 Task: Create in the project AgileBridge in Backlog an issue 'Integrate a new product recommendation feature into an existing e-commerce website to improve product discoverability and sales conversion', assign it to team member softage.1@softage.net and change the status to IN PROGRESS. Create in the project AgileBridge in Backlog an issue 'Develop a new tool for automated testing of cross-browser compatibility and responsiveness', assign it to team member softage.2@softage.net and change the status to IN PROGRESS
Action: Mouse moved to (208, 270)
Screenshot: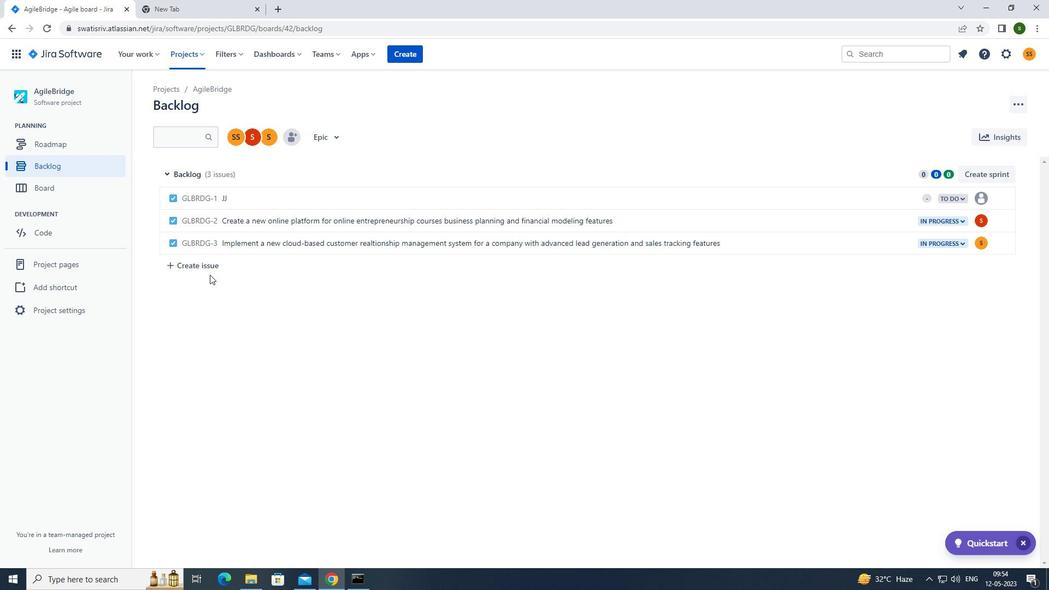
Action: Mouse pressed left at (208, 270)
Screenshot: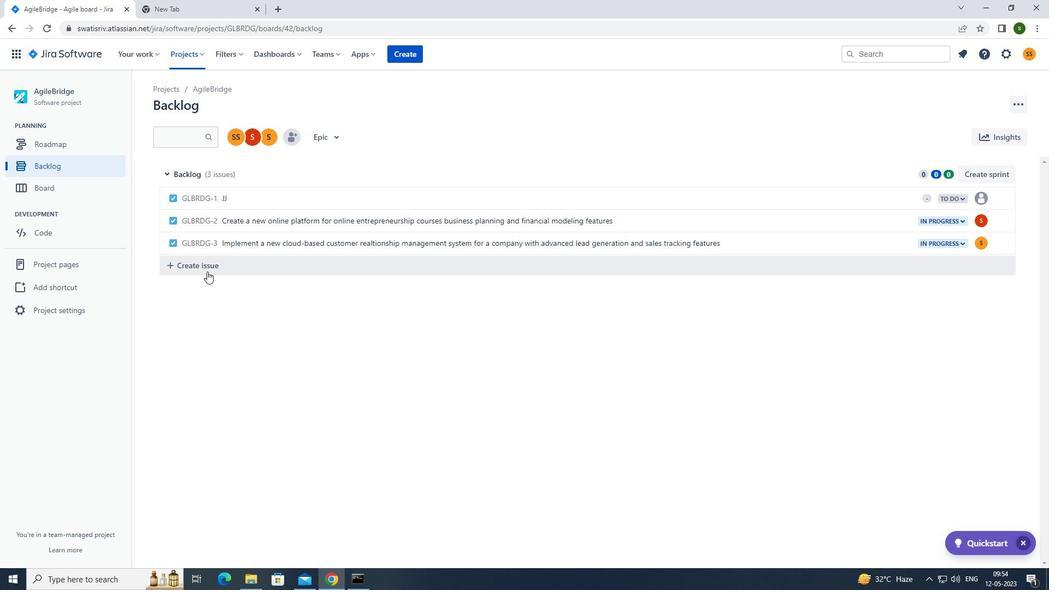 
Action: Mouse moved to (261, 267)
Screenshot: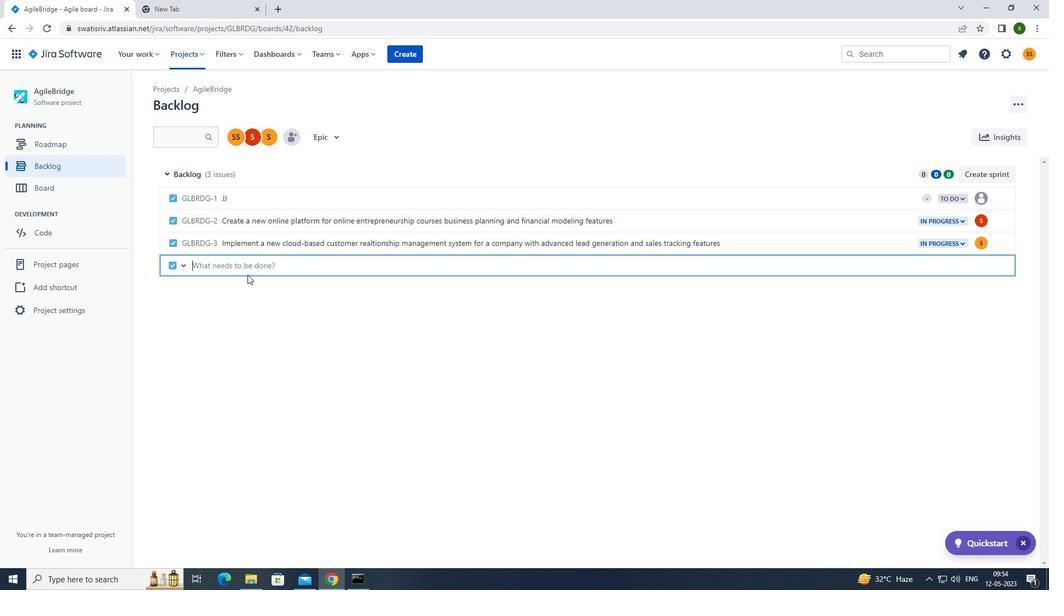 
Action: Mouse pressed left at (261, 267)
Screenshot: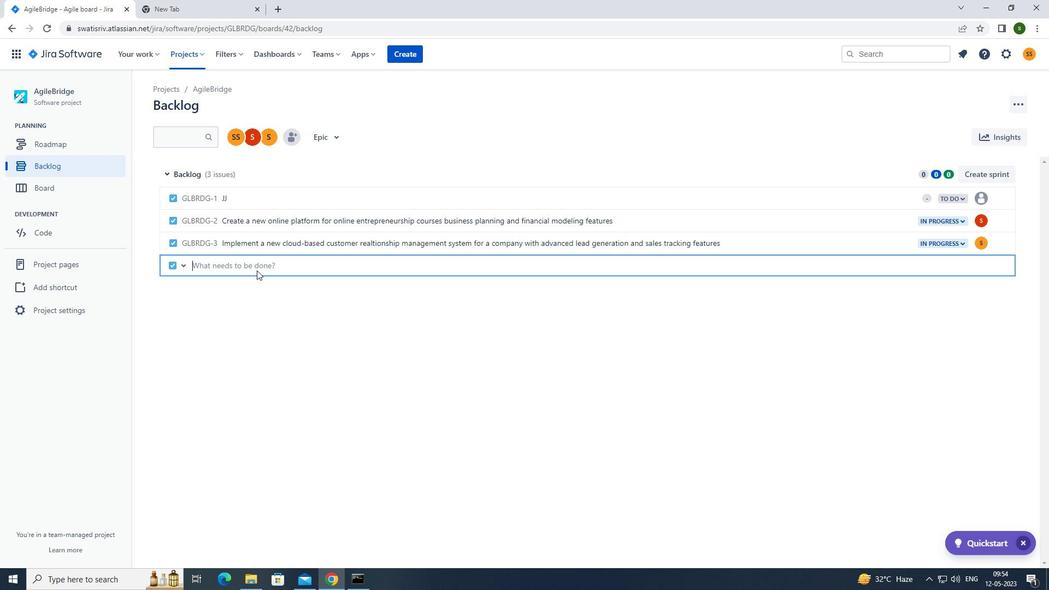 
Action: Key pressed <Key.caps_lock>i<Key.caps_lock>ntegrate<Key.space>a<Key.space>new<Key.space>product<Key.space>recommendation<Key.space>feature<Key.space><Key.space>into<Key.space>an<Key.space>existing<Key.space>e-commerce<Key.space>website<Key.space>to<Key.space>improve<Key.space>product<Key.space>discoverability<Key.space>and<Key.space>sales<Key.space>conversion<Key.enter>
Screenshot: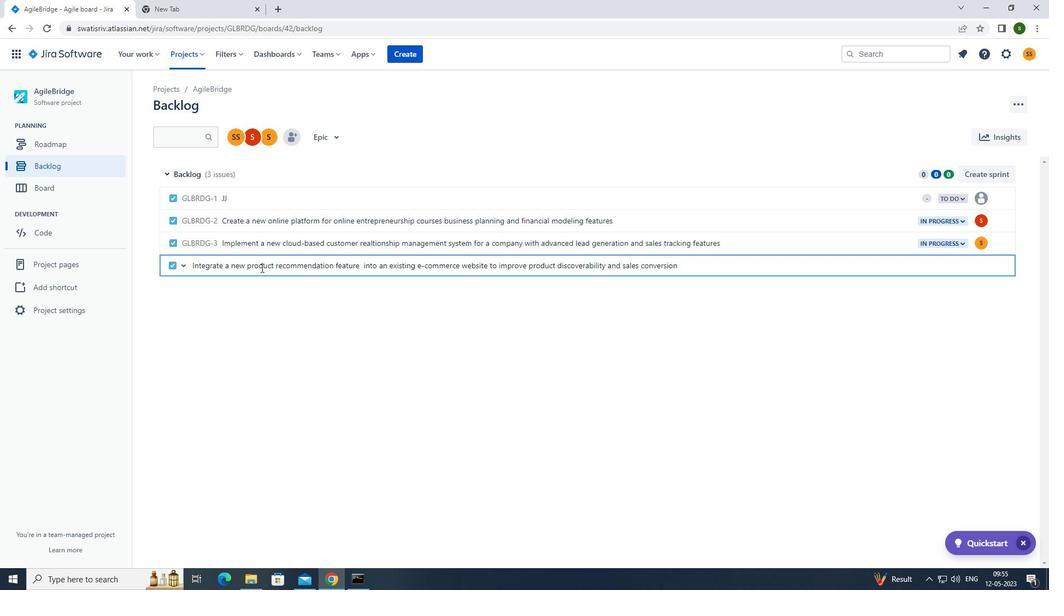 
Action: Mouse moved to (978, 265)
Screenshot: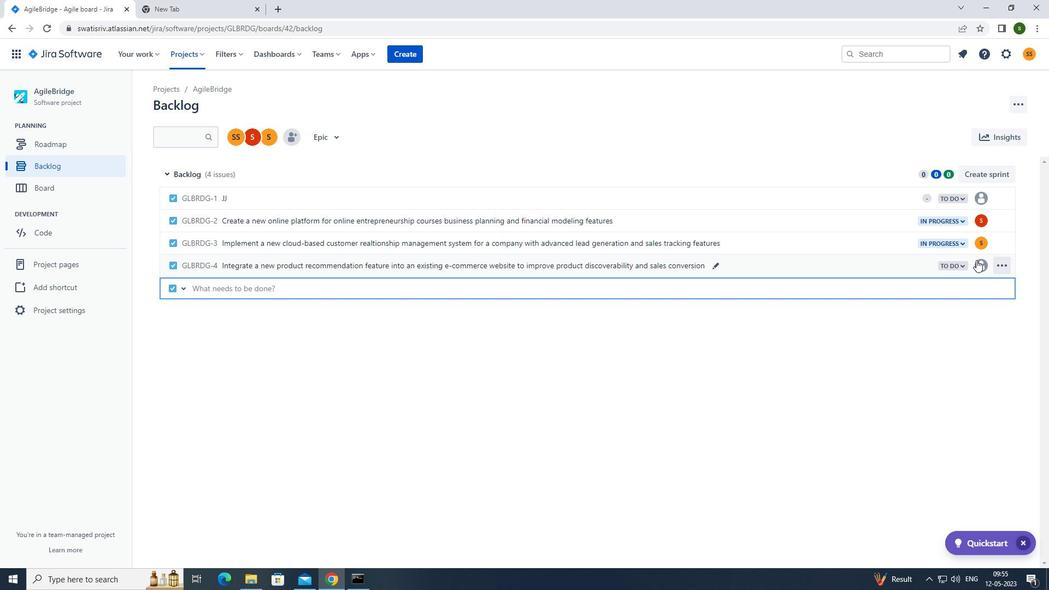 
Action: Mouse pressed left at (978, 265)
Screenshot: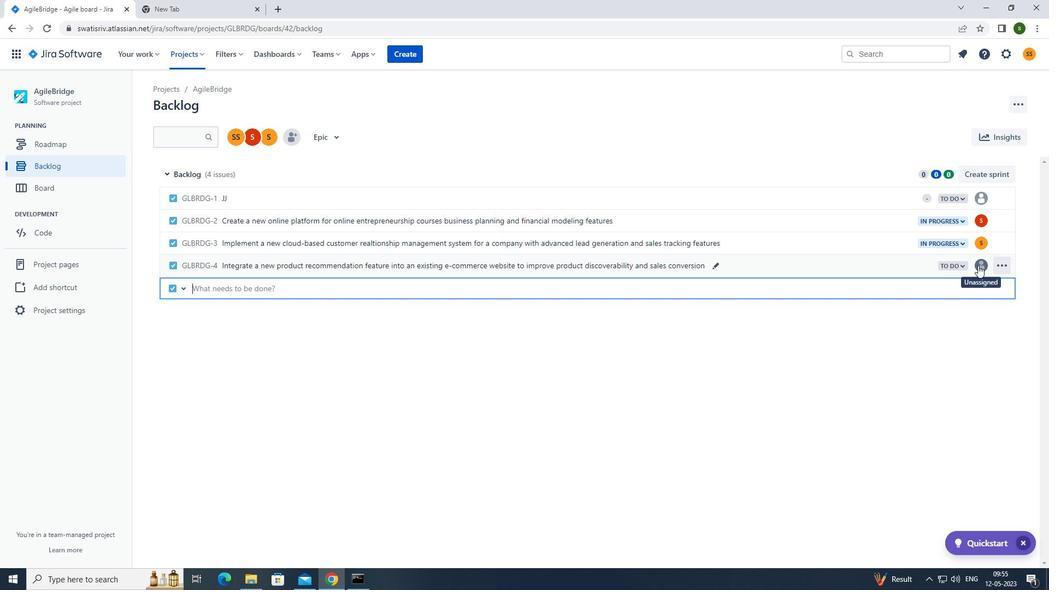 
Action: Mouse moved to (897, 370)
Screenshot: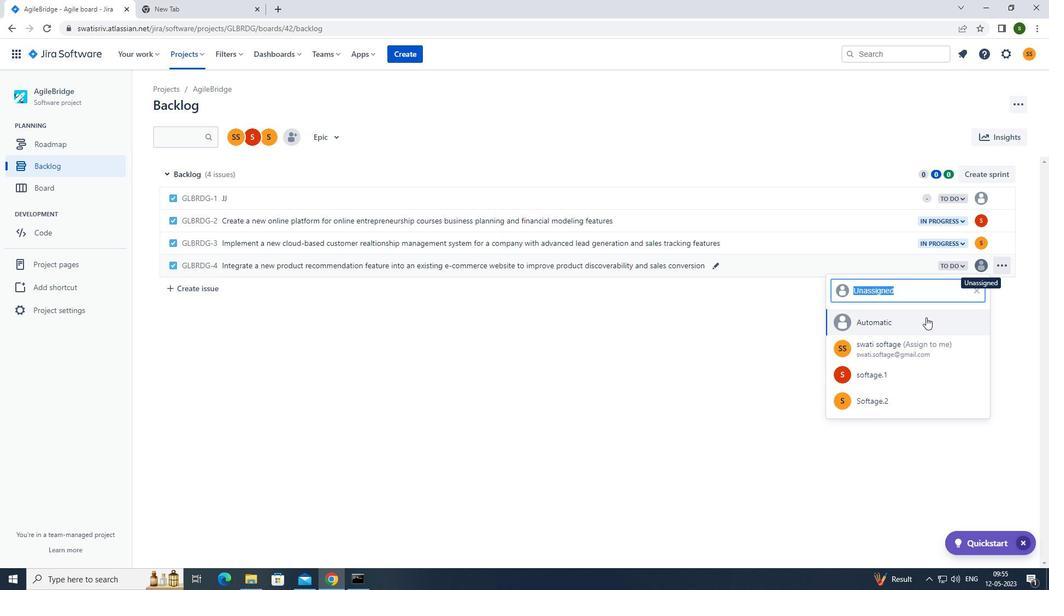 
Action: Mouse pressed left at (897, 370)
Screenshot: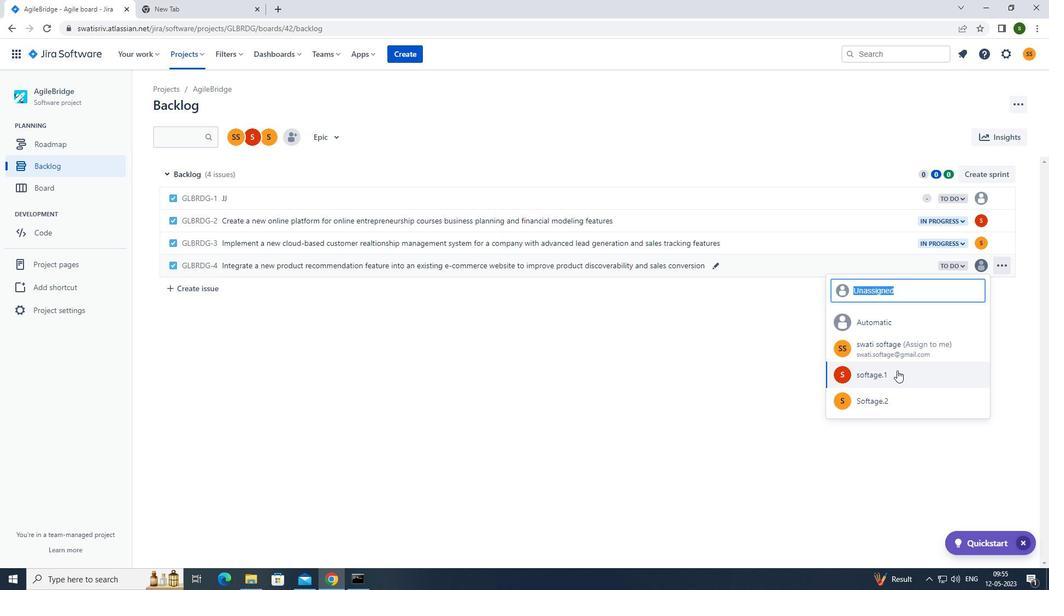 
Action: Mouse moved to (949, 265)
Screenshot: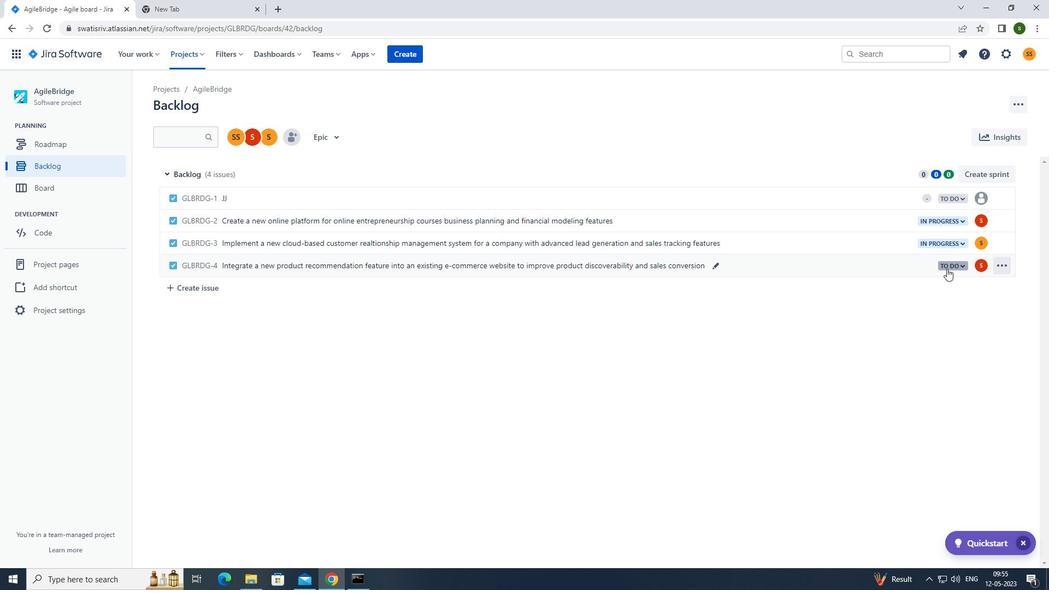 
Action: Mouse pressed left at (949, 265)
Screenshot: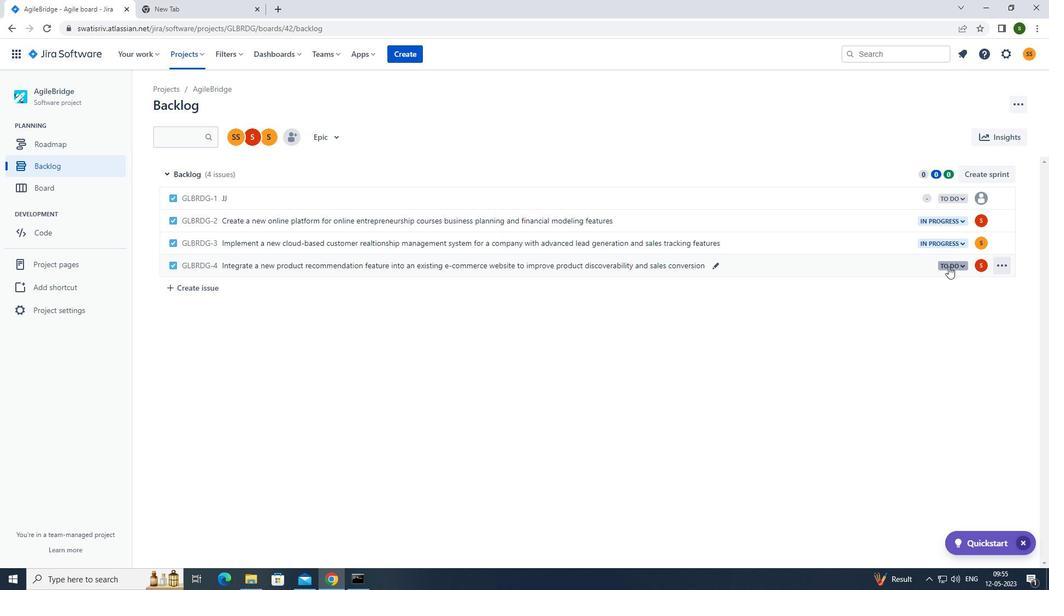 
Action: Mouse moved to (908, 286)
Screenshot: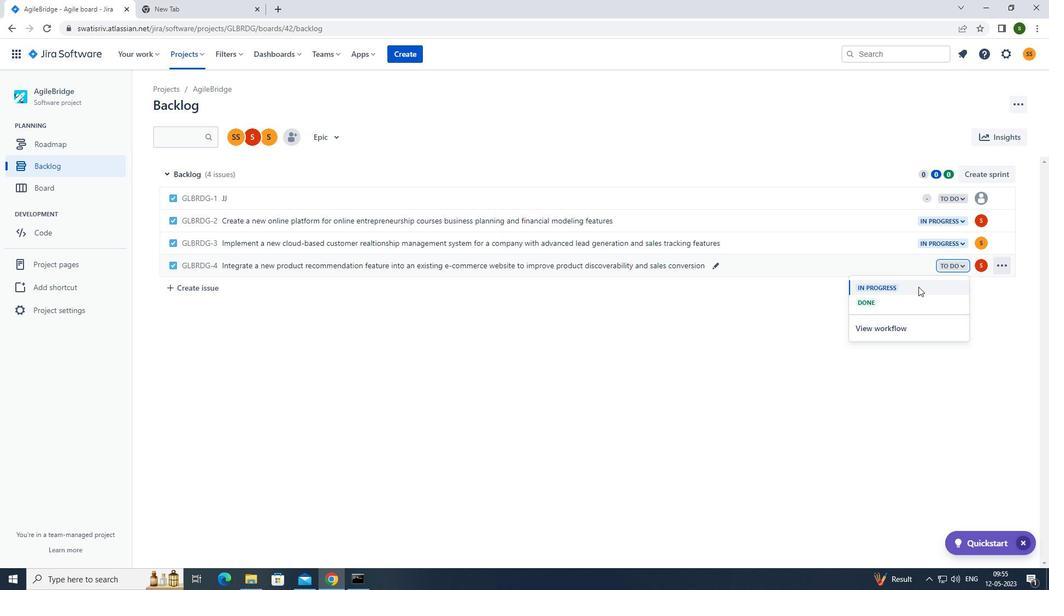 
Action: Mouse pressed left at (908, 286)
Screenshot: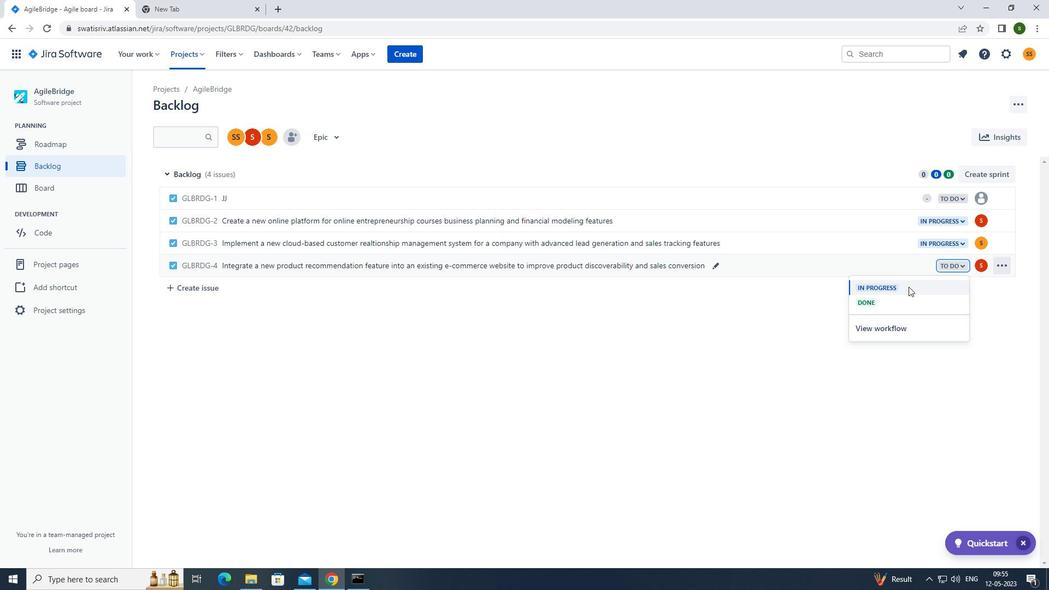 
Action: Mouse moved to (210, 289)
Screenshot: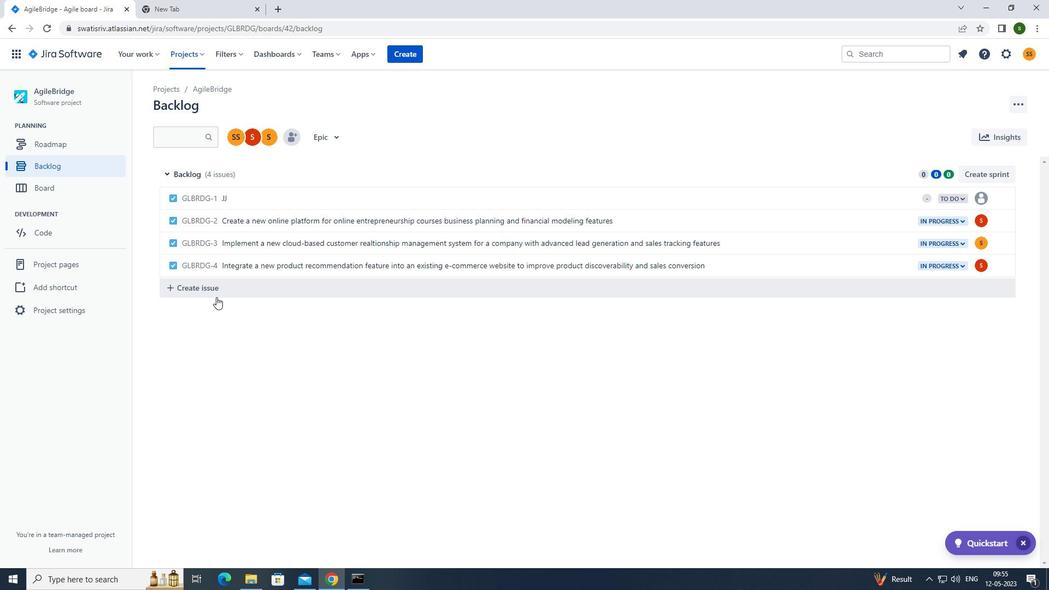 
Action: Mouse pressed left at (210, 289)
Screenshot: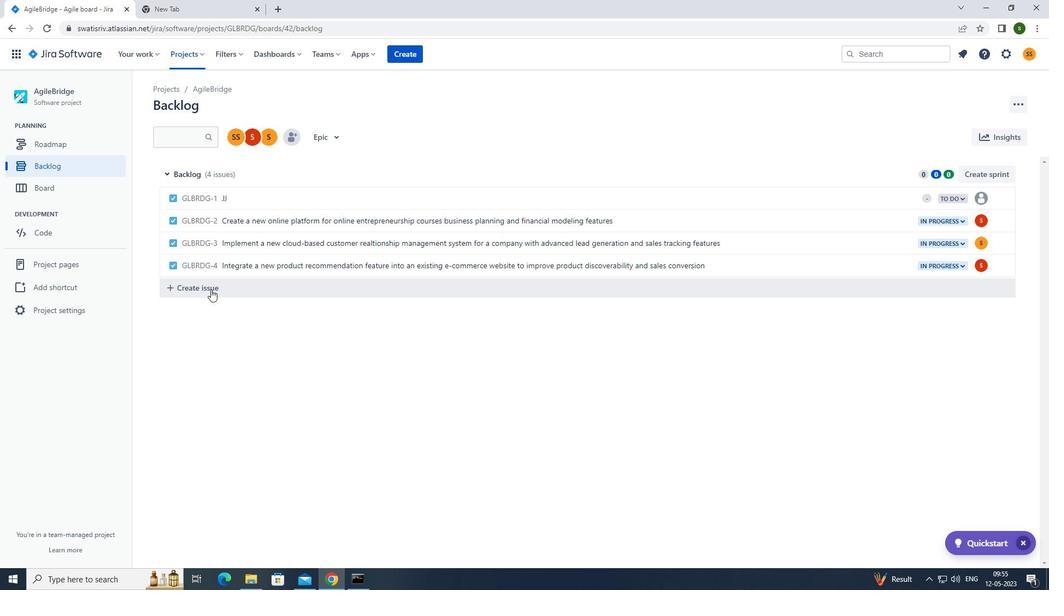 
Action: Mouse moved to (273, 288)
Screenshot: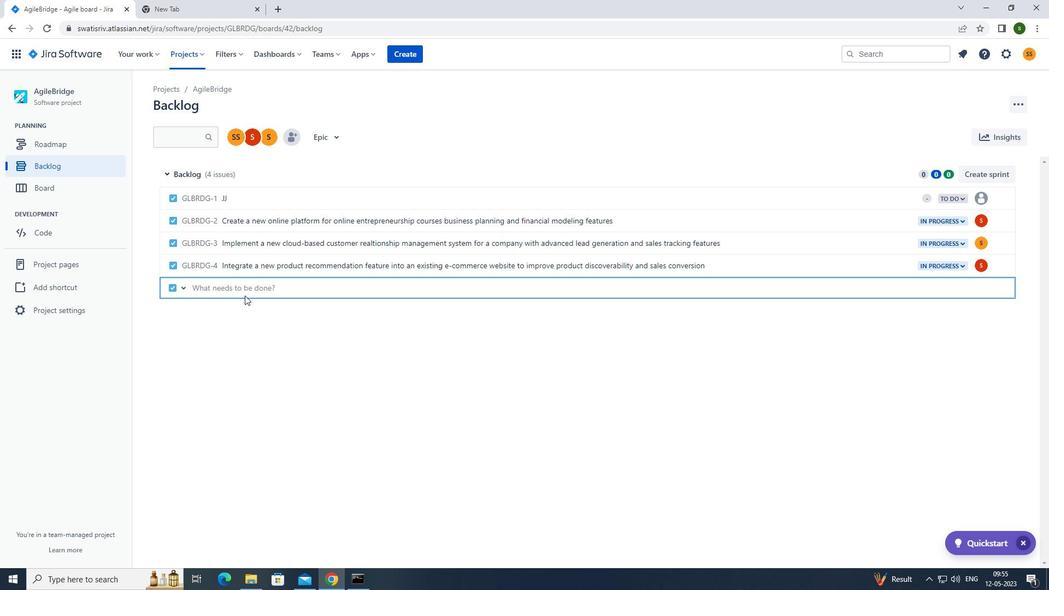 
Action: Mouse pressed left at (273, 288)
Screenshot: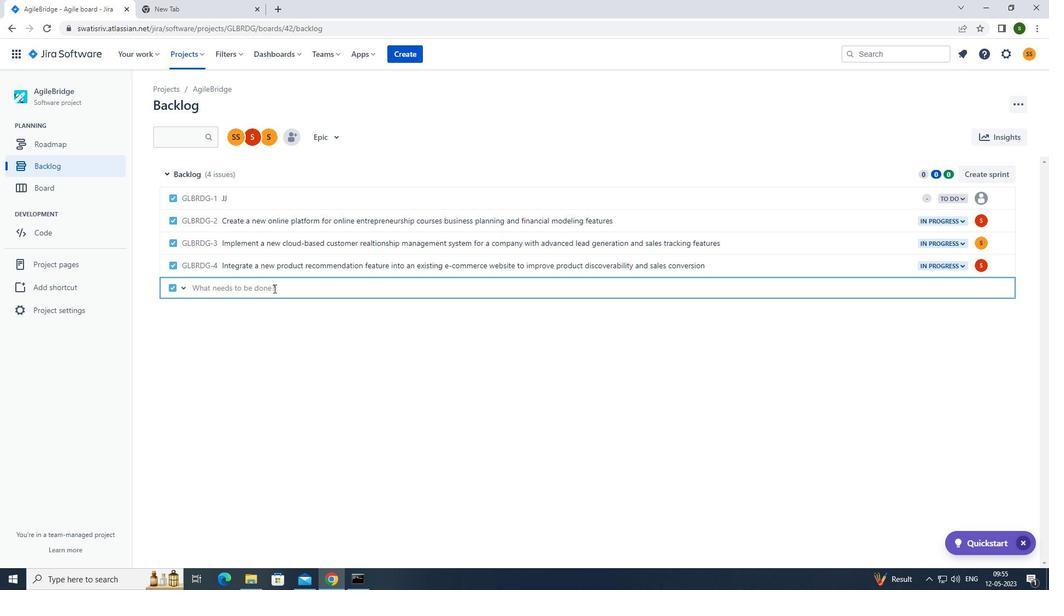 
Action: Key pressed <Key.caps_lock>d<Key.caps_lock>evelop<Key.space>a<Key.space>new<Key.space>tool<Key.space>for<Key.space>automated<Key.space>testing<Key.space>of<Key.space>cross-browser<Key.space>and<Key.space>responsiveness<Key.enter>
Screenshot: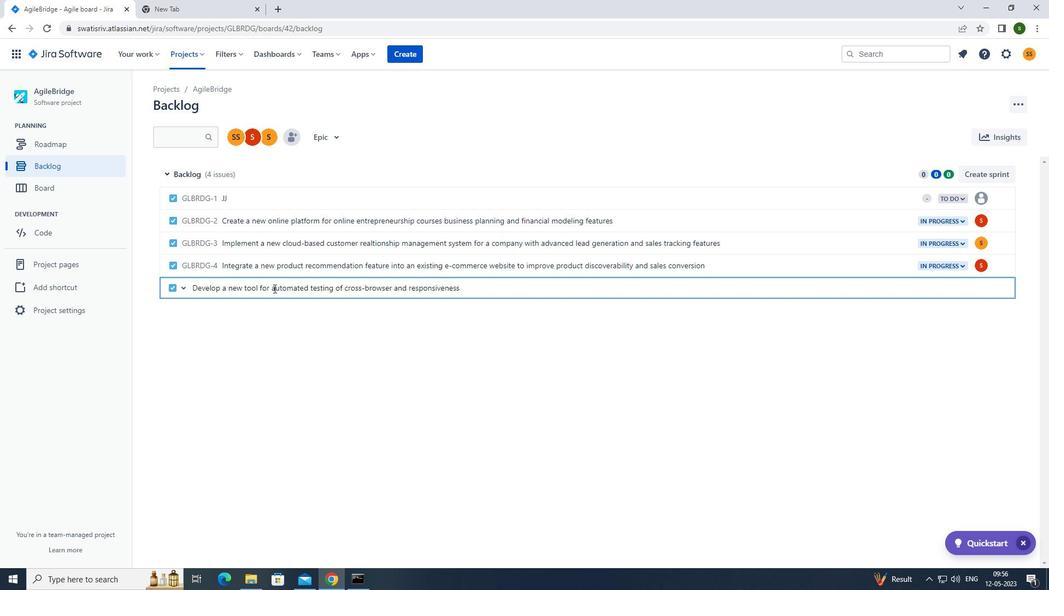 
Action: Mouse moved to (980, 287)
Screenshot: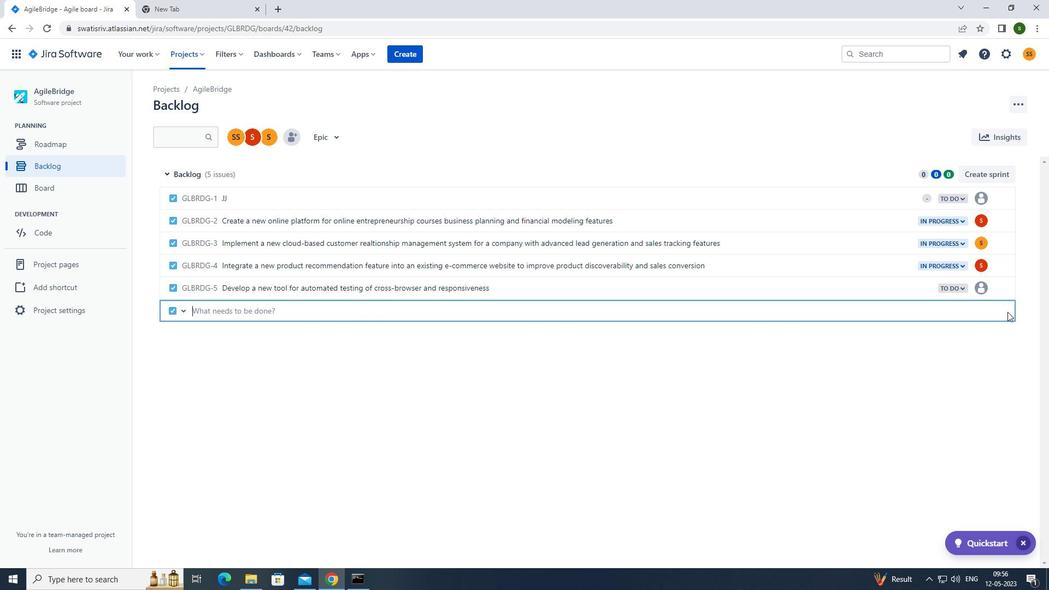 
Action: Mouse pressed left at (980, 287)
Screenshot: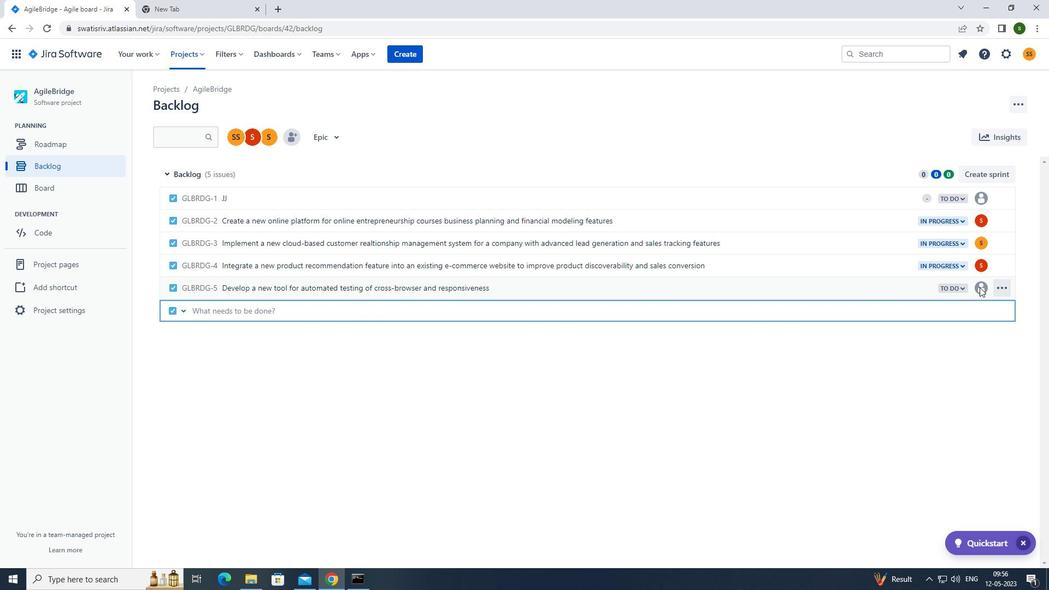 
Action: Mouse moved to (979, 289)
Screenshot: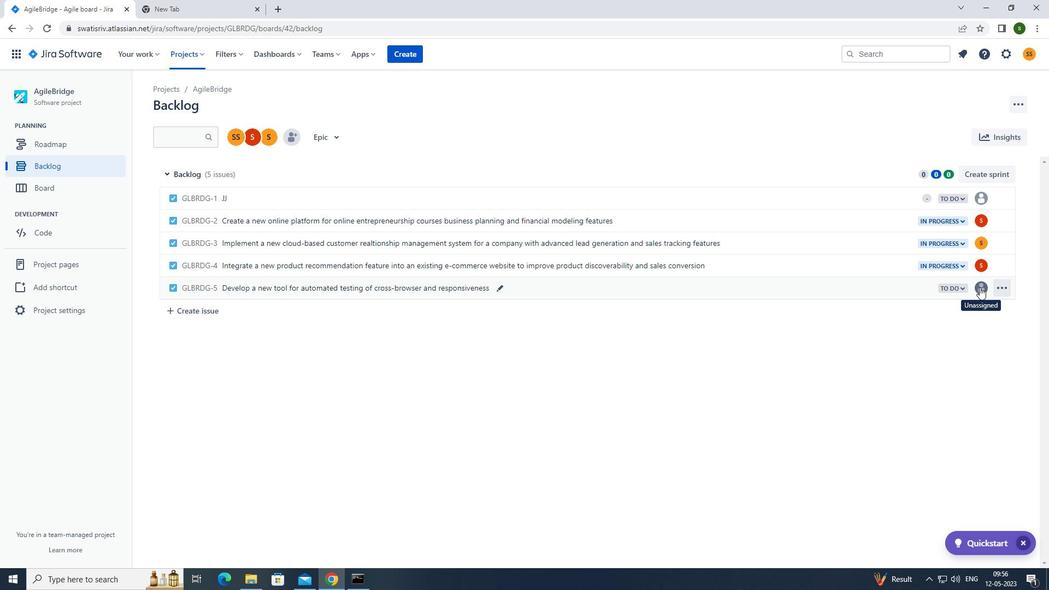 
Action: Mouse pressed left at (979, 289)
Screenshot: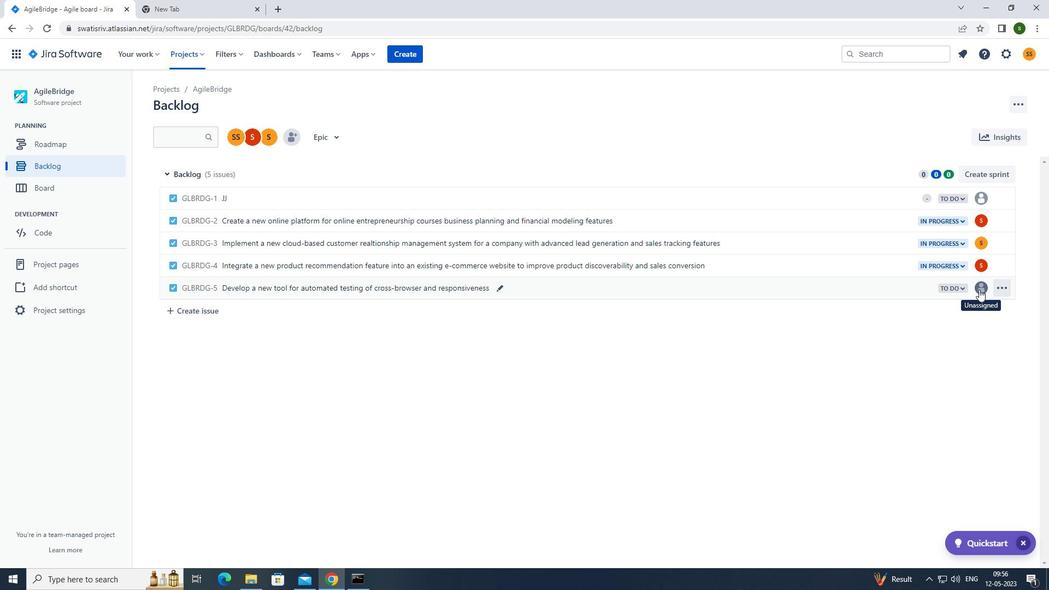 
Action: Mouse moved to (872, 425)
Screenshot: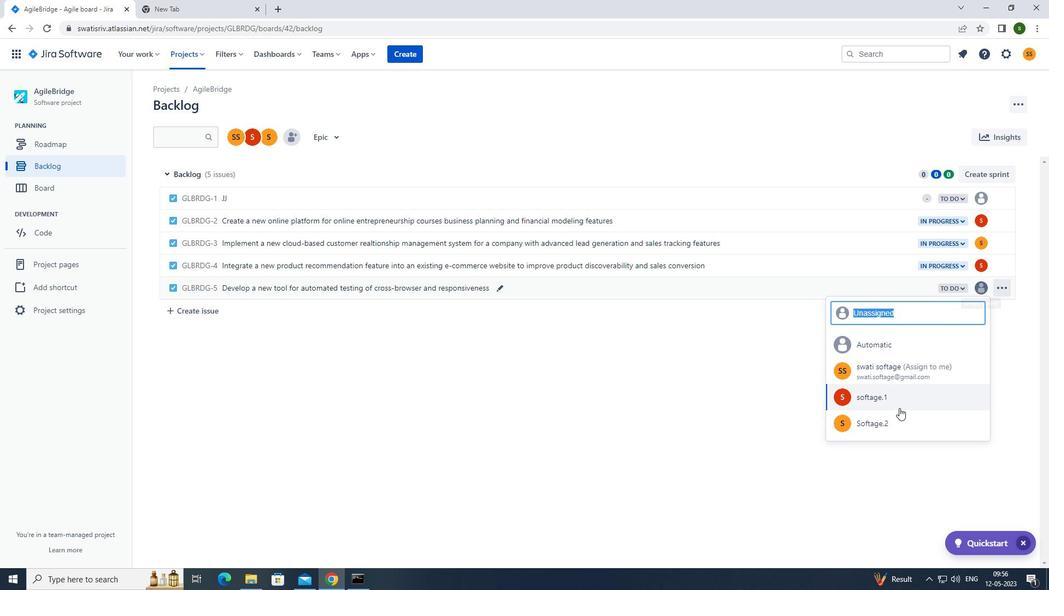 
Action: Mouse pressed left at (872, 425)
Screenshot: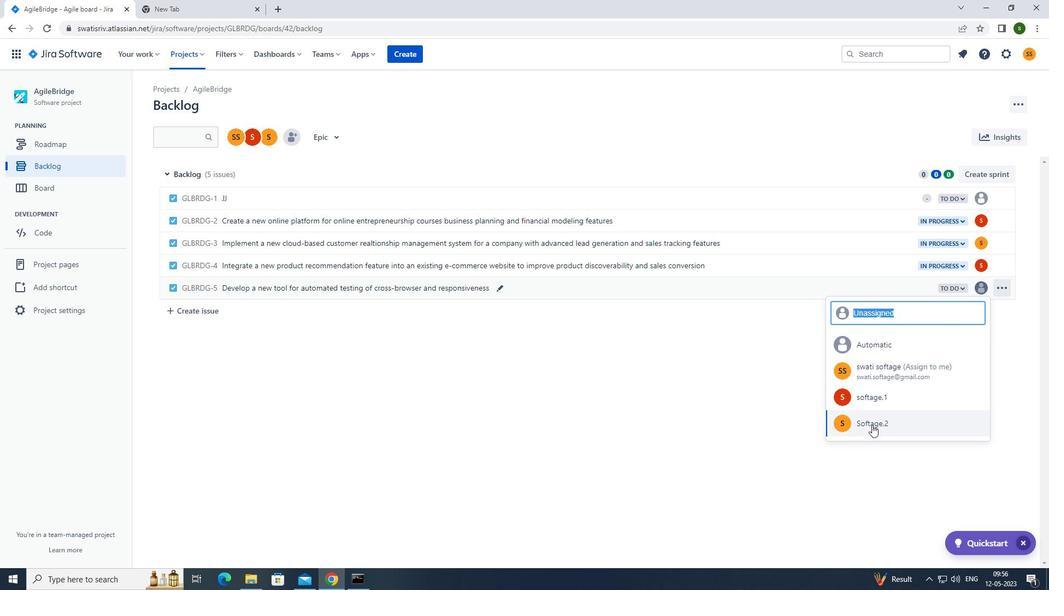 
Action: Mouse moved to (950, 288)
Screenshot: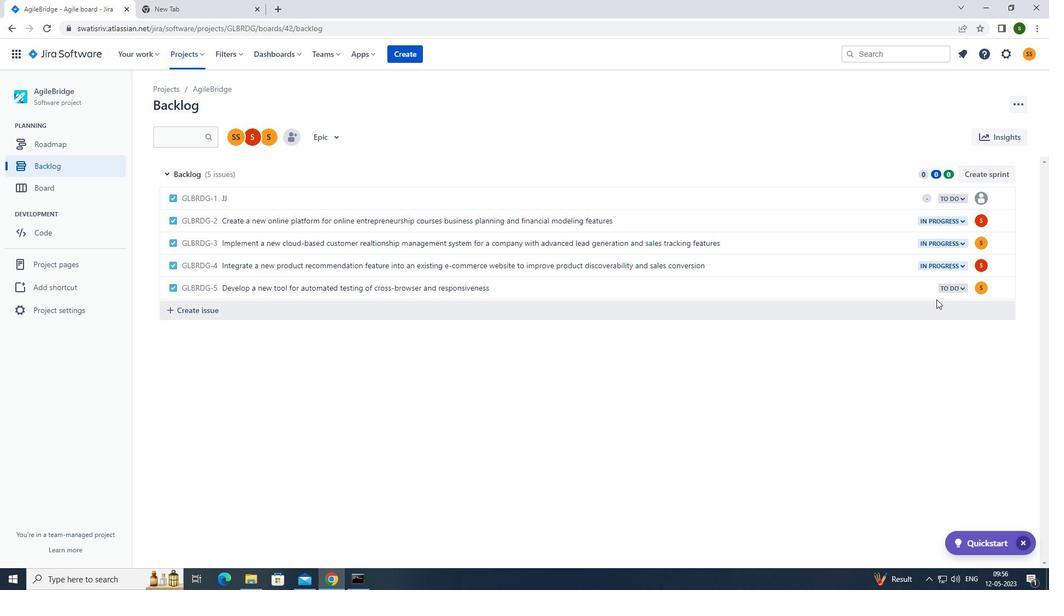 
Action: Mouse pressed left at (950, 288)
Screenshot: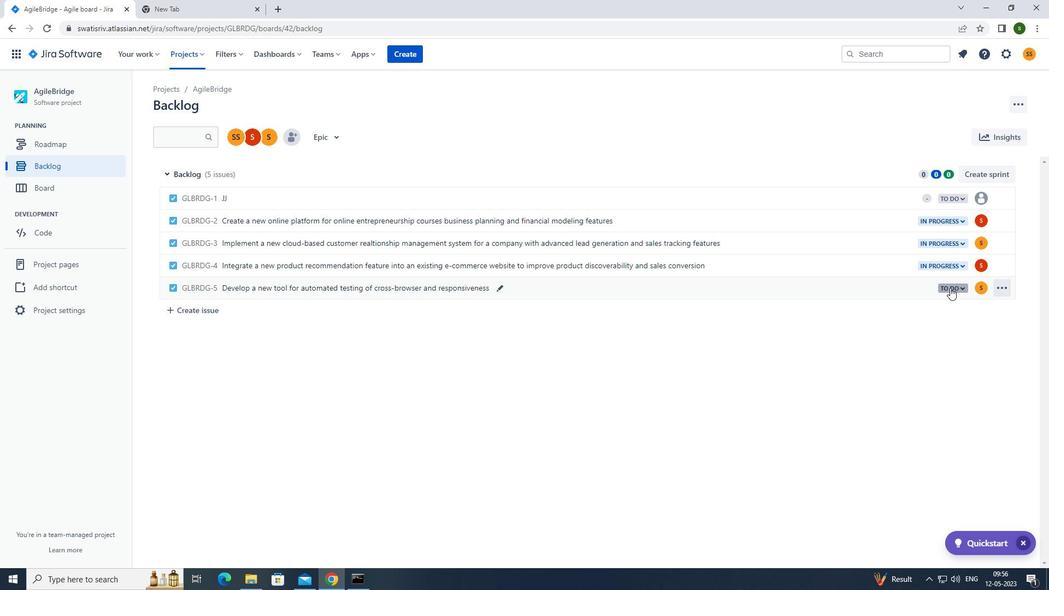 
Action: Mouse moved to (910, 310)
Screenshot: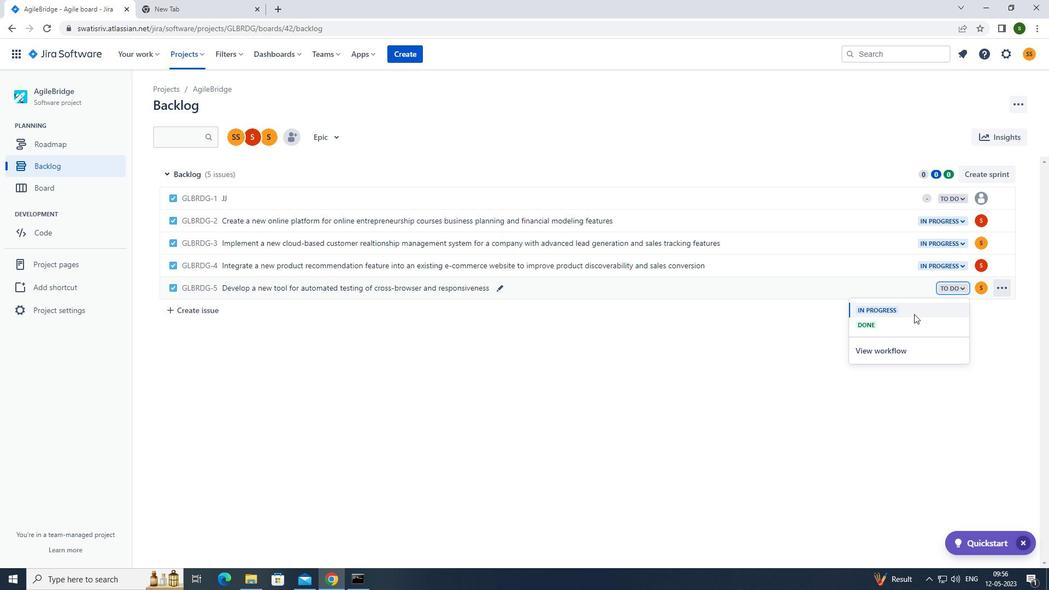 
Action: Mouse pressed left at (910, 310)
Screenshot: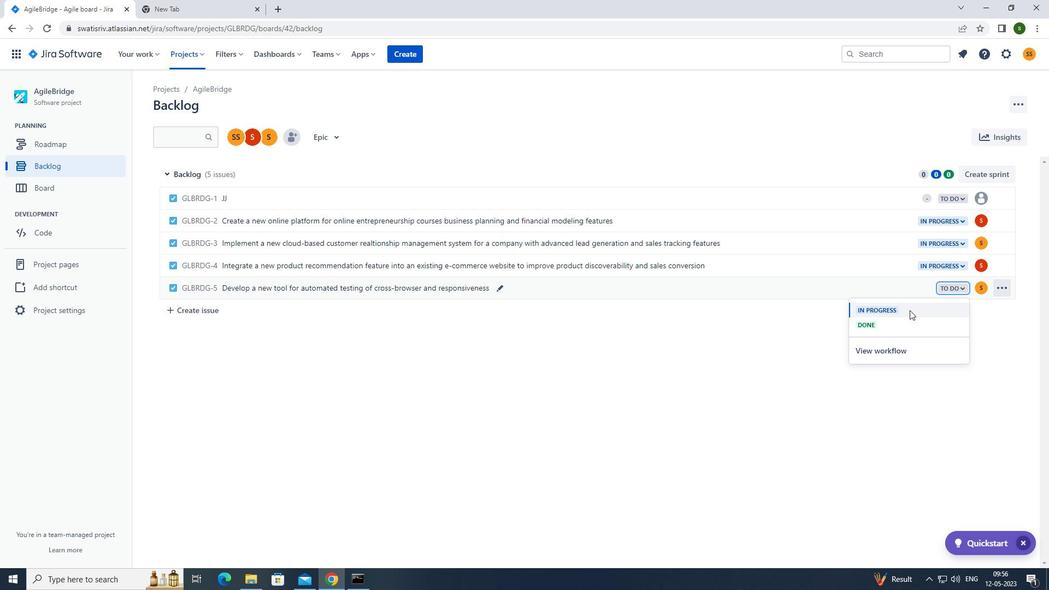 
Action: Mouse moved to (717, 390)
Screenshot: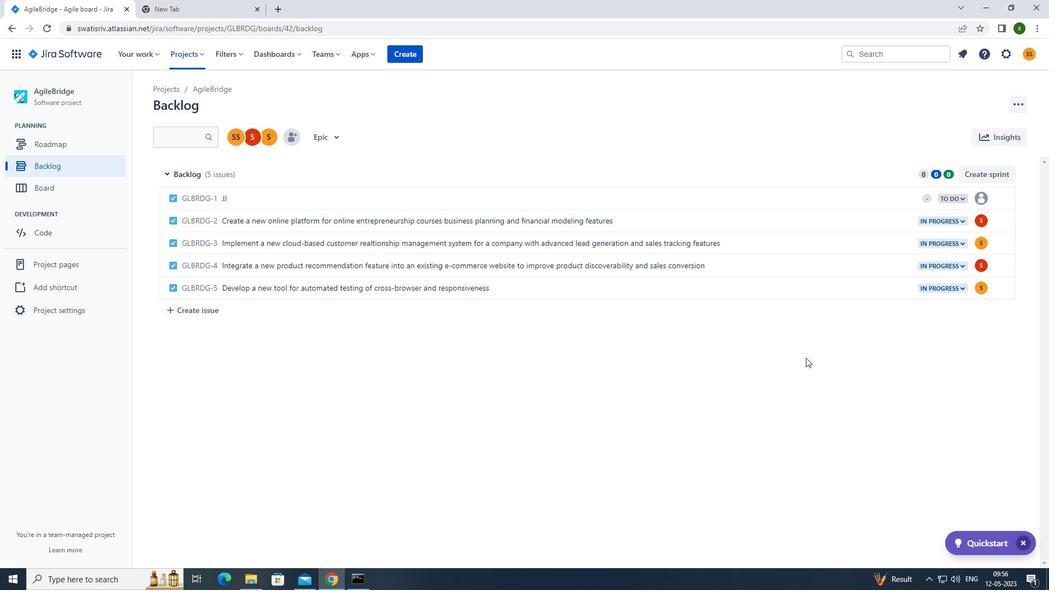 
